 Task: Change  the formatting of the data to Which is Greater than 10 In conditional formating, put the option 'Red Text. 'add another formatting option Format As Table, insert the option Light Gray, Table style light 1 In the sheet   Stellar Sales log book
Action: Mouse moved to (824, 146)
Screenshot: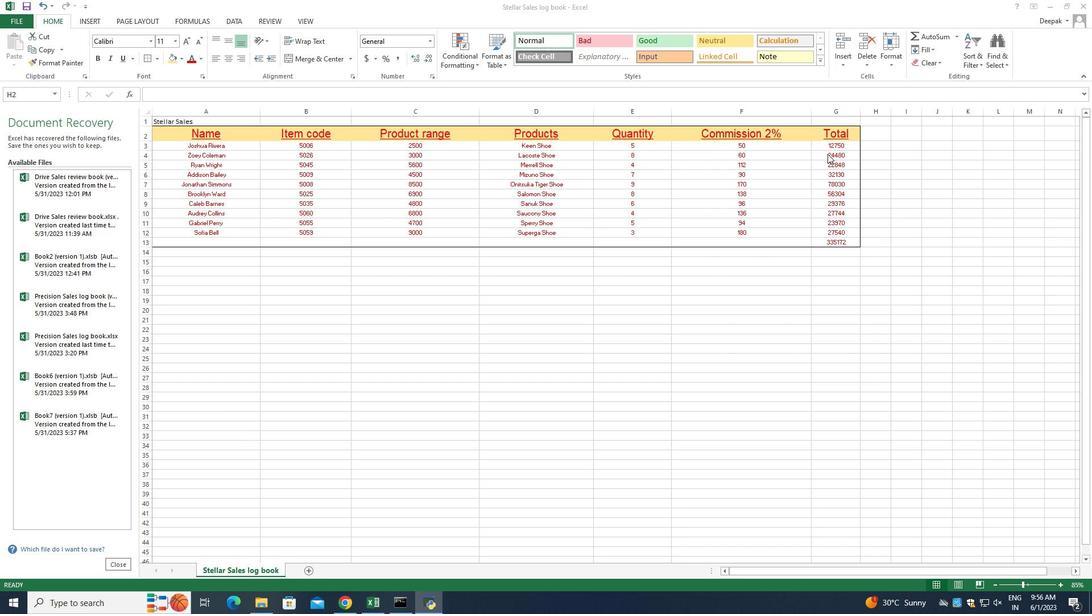 
Action: Mouse pressed left at (824, 146)
Screenshot: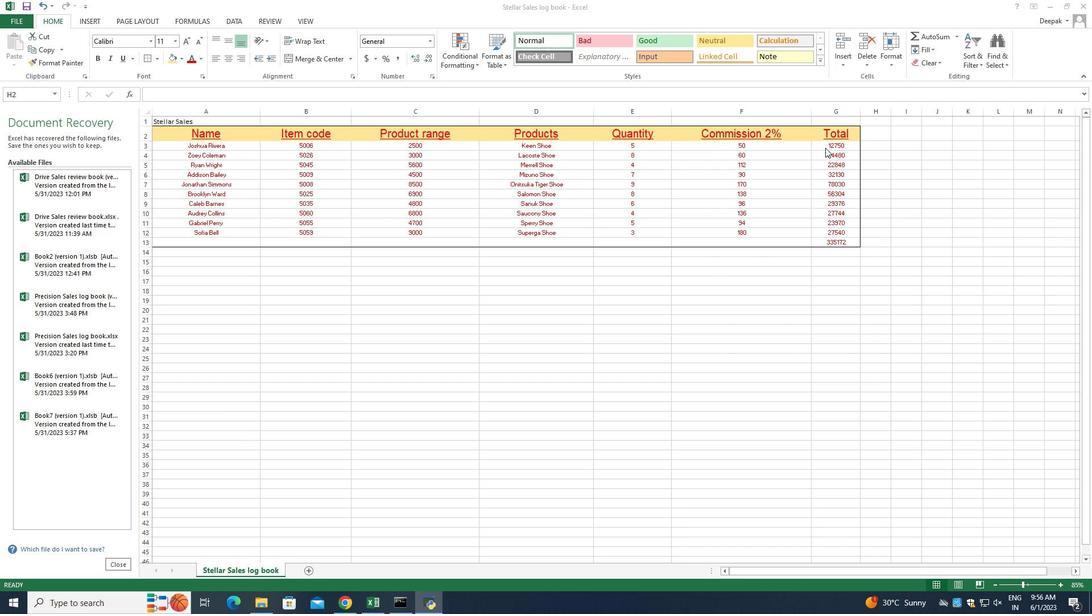 
Action: Mouse moved to (828, 149)
Screenshot: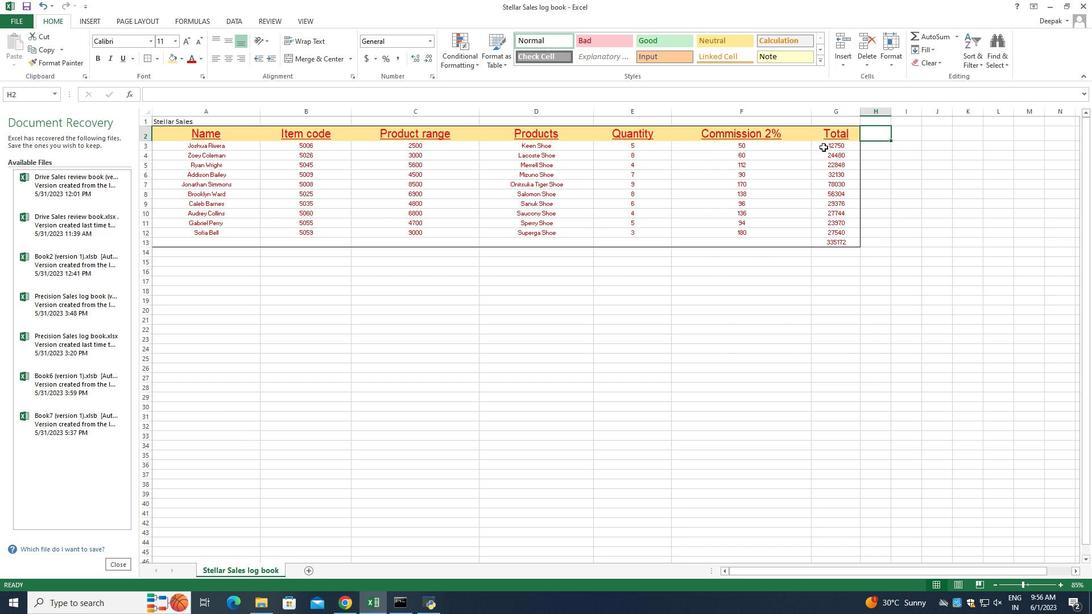 
Action: Mouse pressed left at (828, 149)
Screenshot: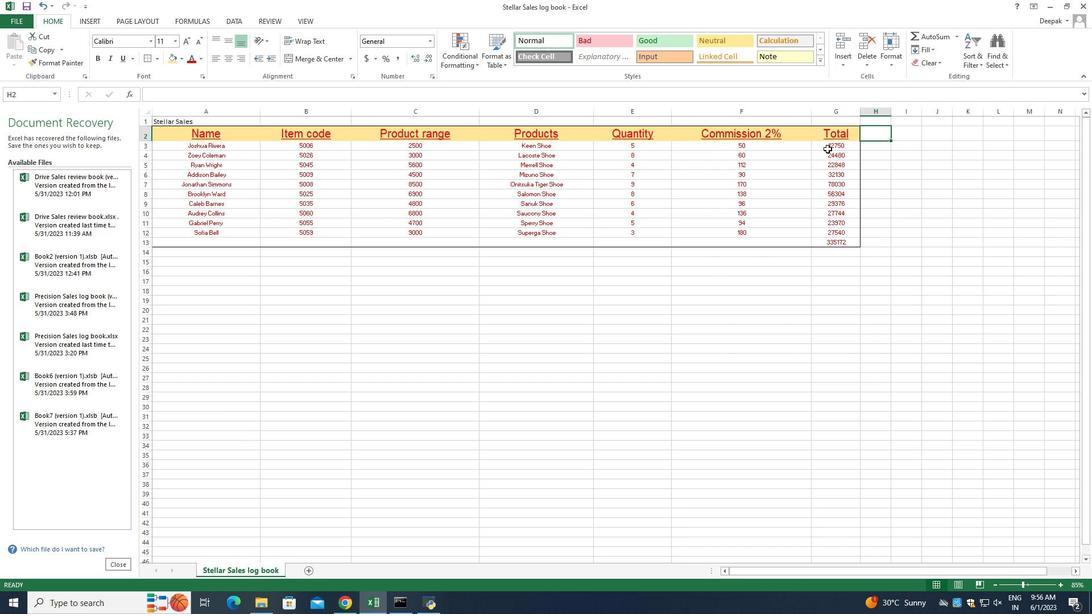 
Action: Mouse moved to (825, 145)
Screenshot: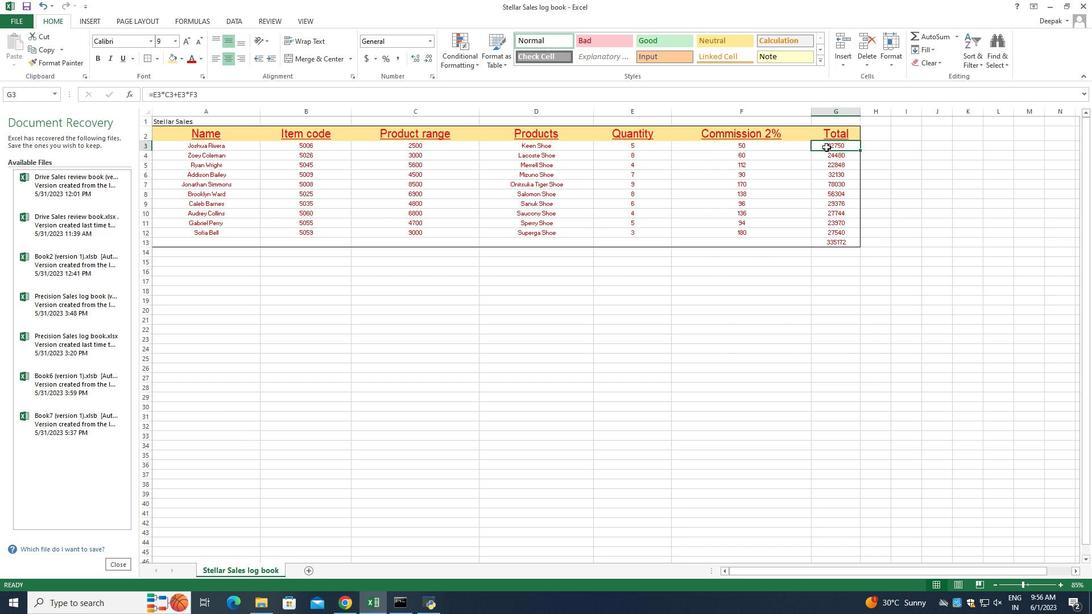 
Action: Mouse pressed left at (825, 145)
Screenshot: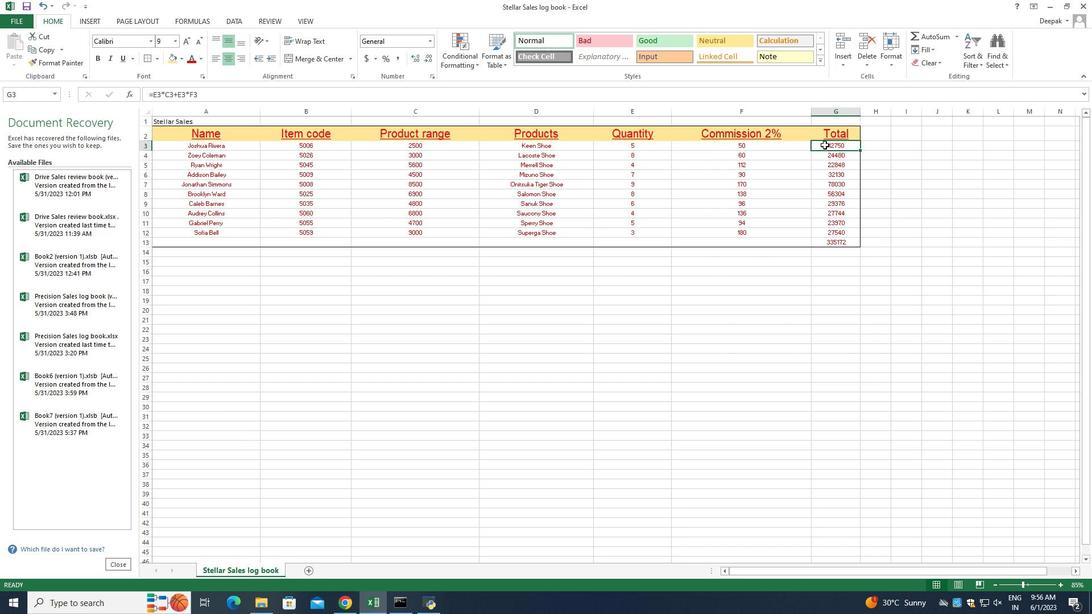 
Action: Mouse moved to (477, 64)
Screenshot: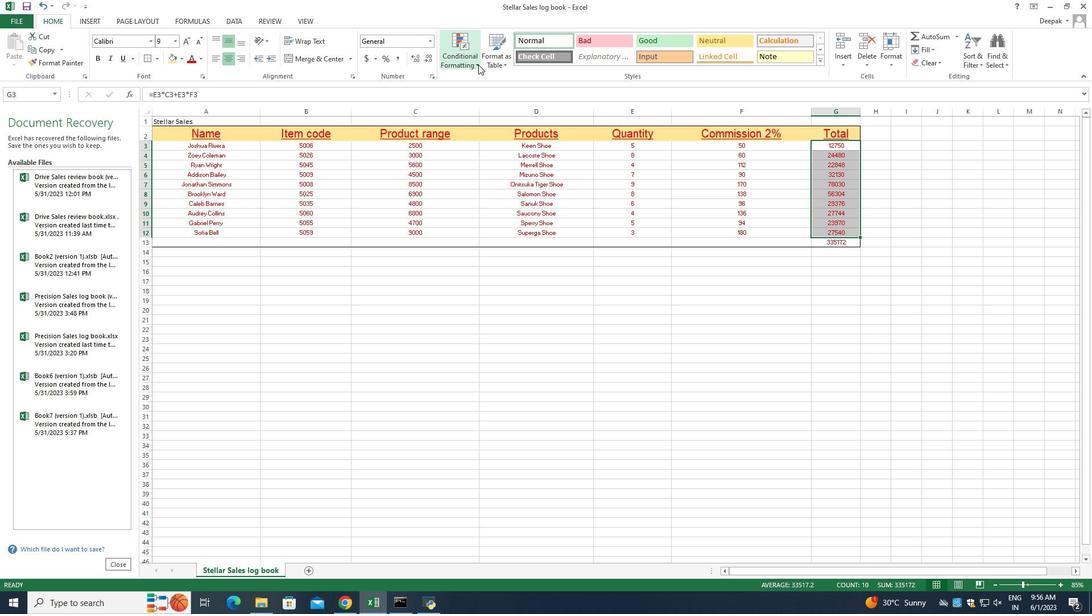 
Action: Mouse pressed left at (477, 64)
Screenshot: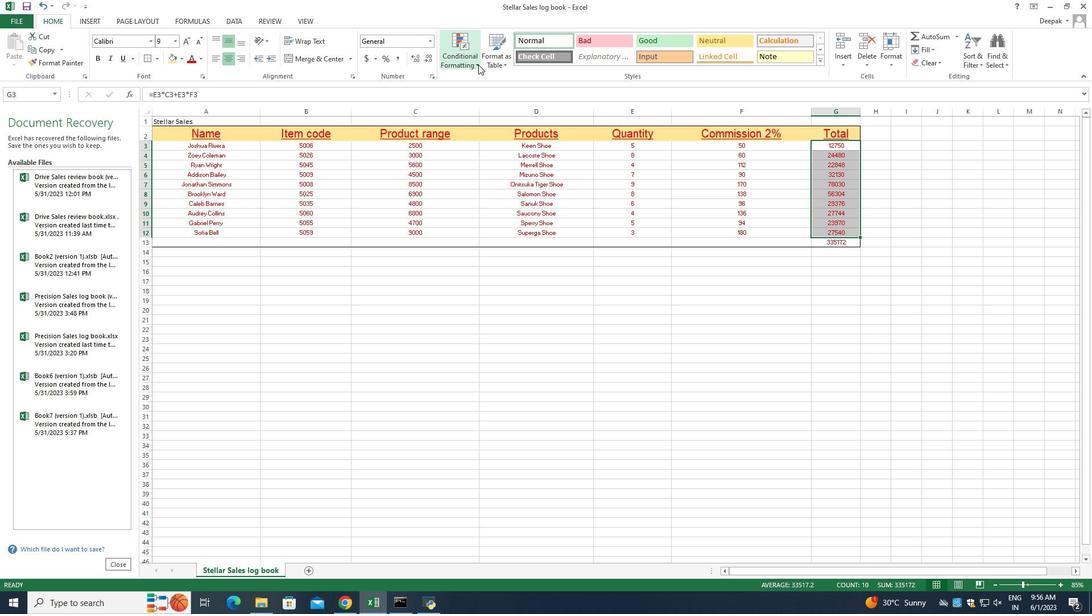 
Action: Mouse moved to (477, 76)
Screenshot: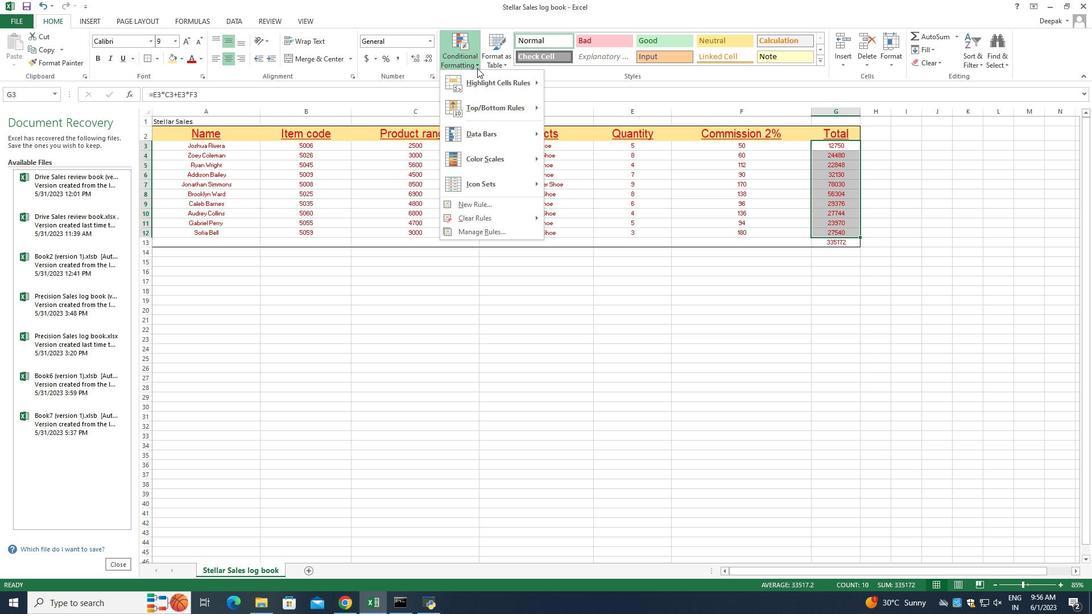 
Action: Mouse pressed left at (477, 76)
Screenshot: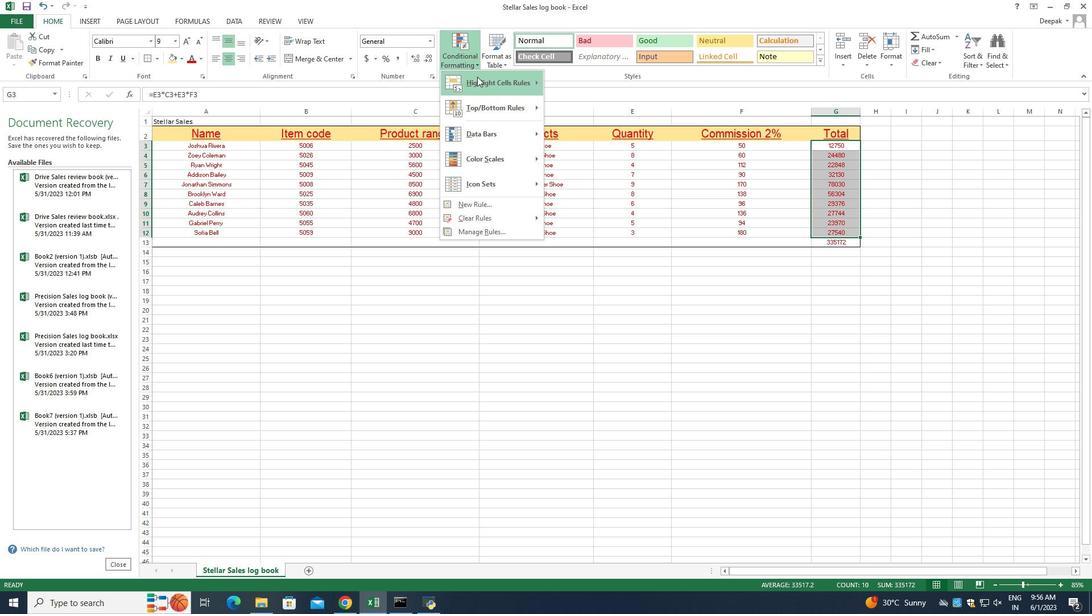 
Action: Mouse moved to (589, 86)
Screenshot: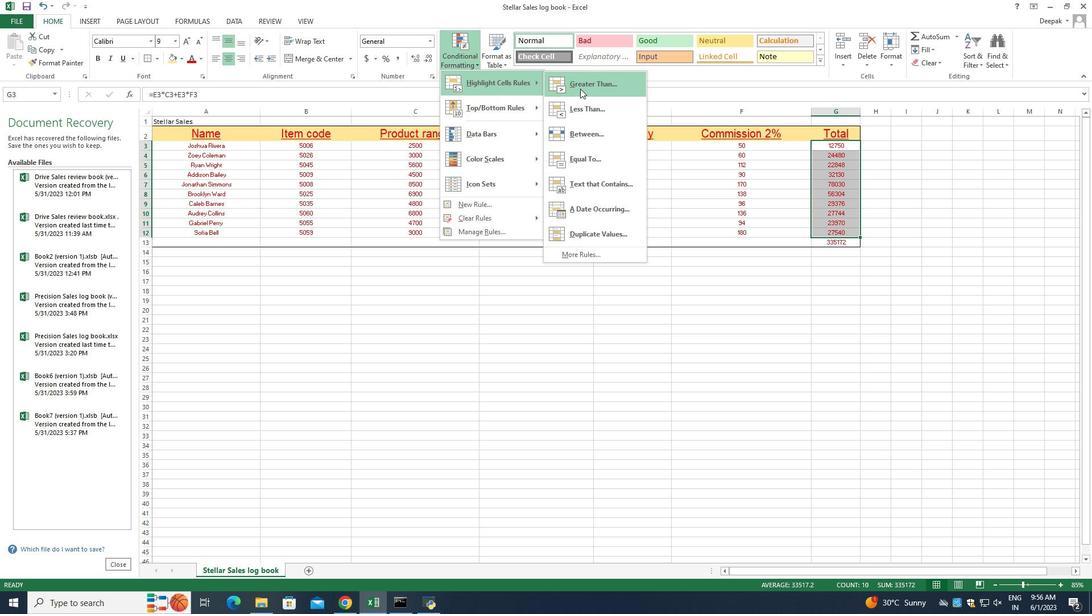 
Action: Mouse pressed left at (589, 86)
Screenshot: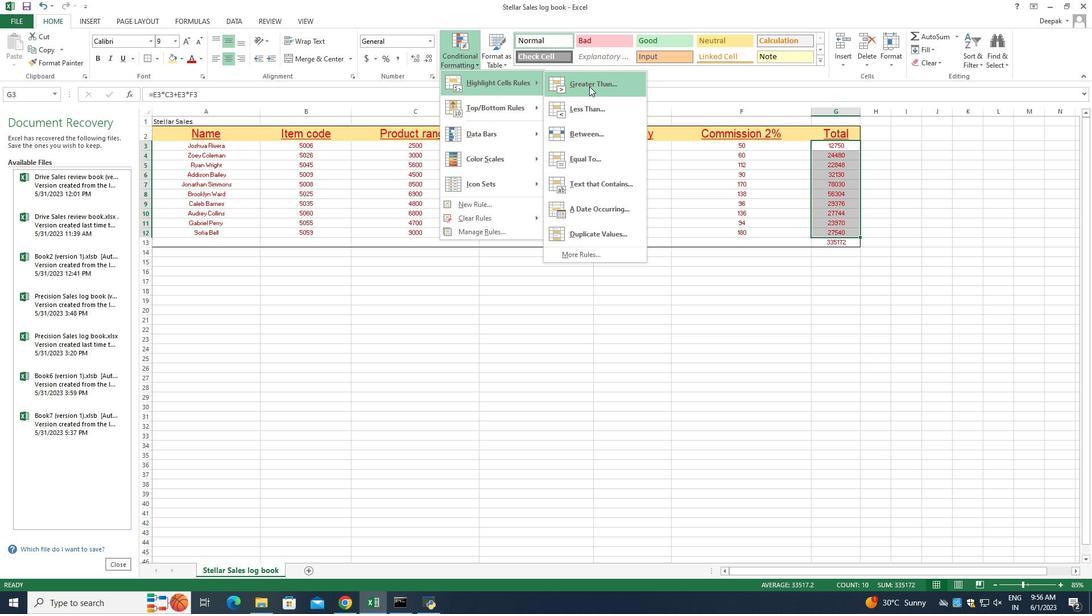 
Action: Mouse moved to (241, 319)
Screenshot: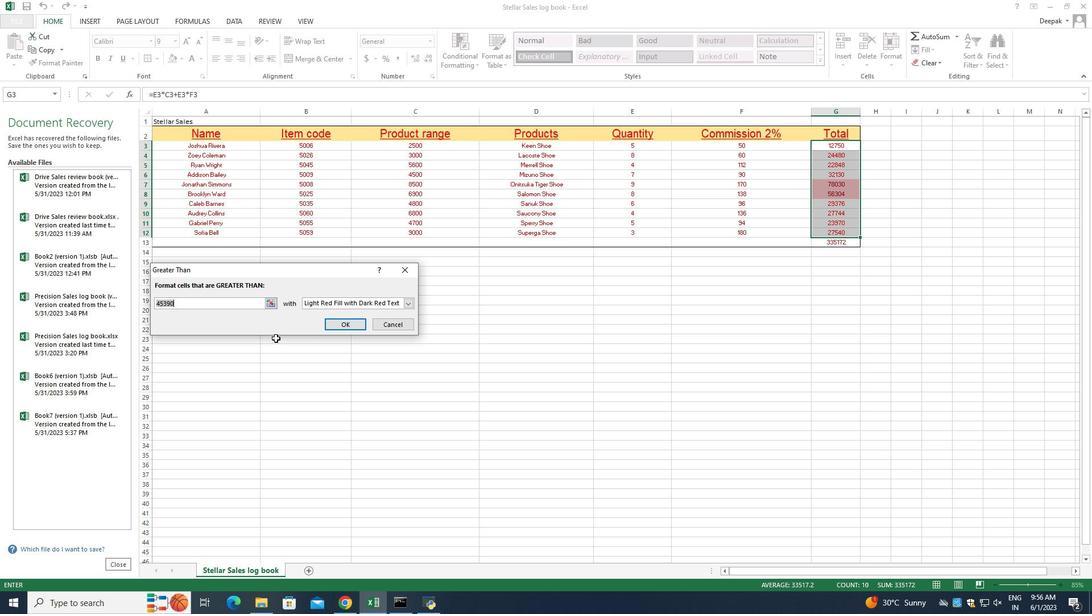 
Action: Key pressed 10
Screenshot: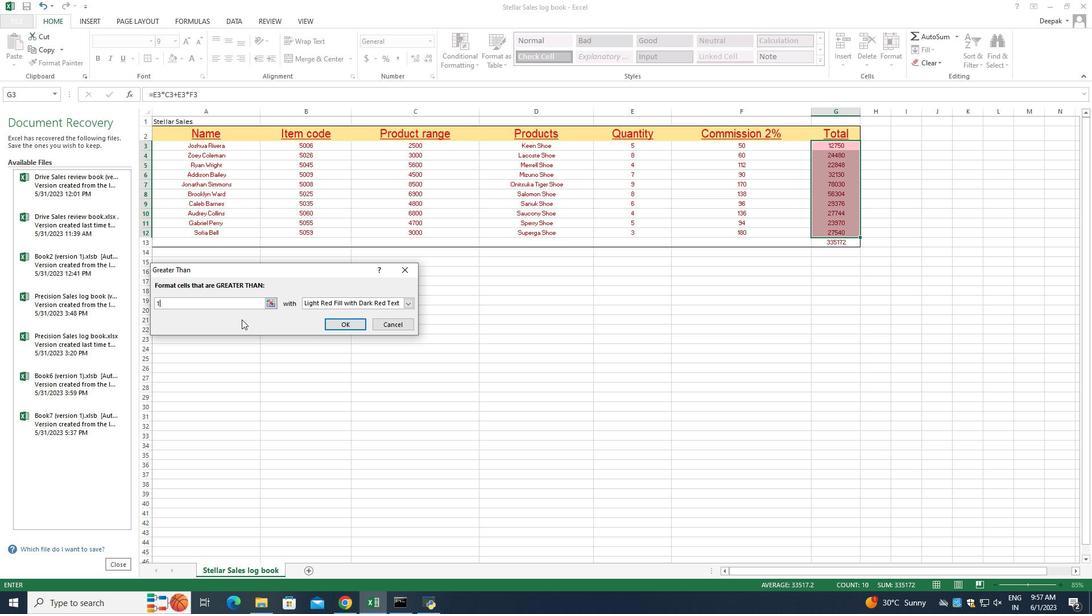 
Action: Mouse moved to (405, 303)
Screenshot: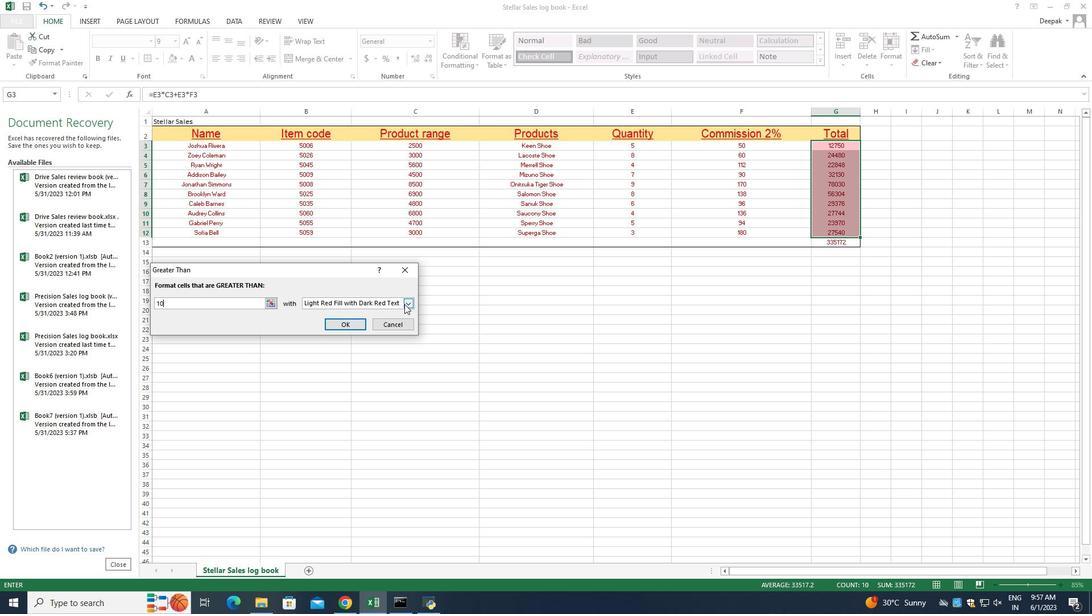 
Action: Mouse pressed left at (405, 303)
Screenshot: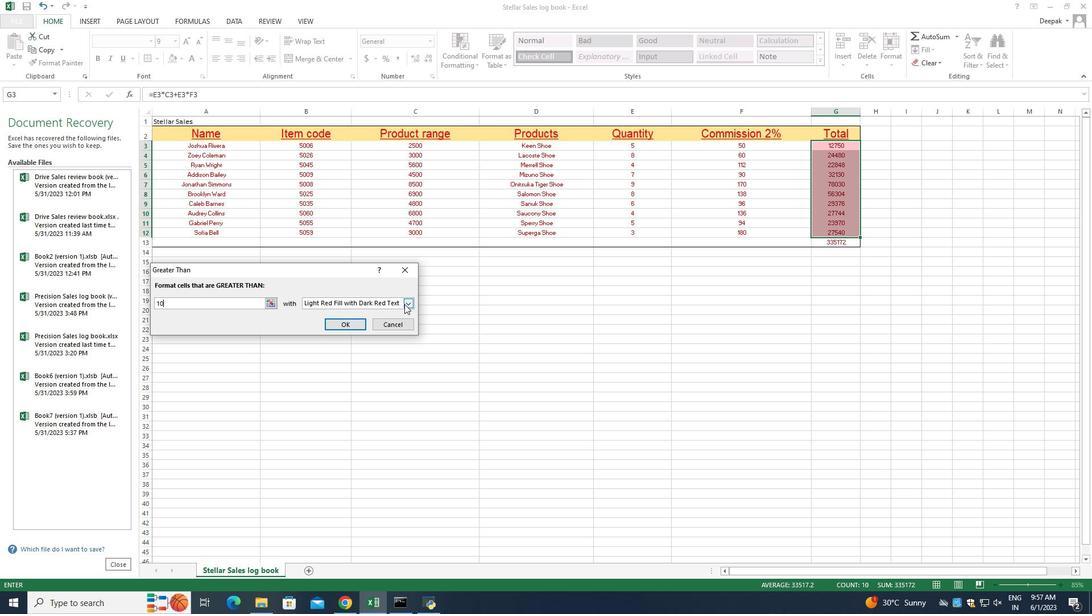 
Action: Mouse moved to (360, 344)
Screenshot: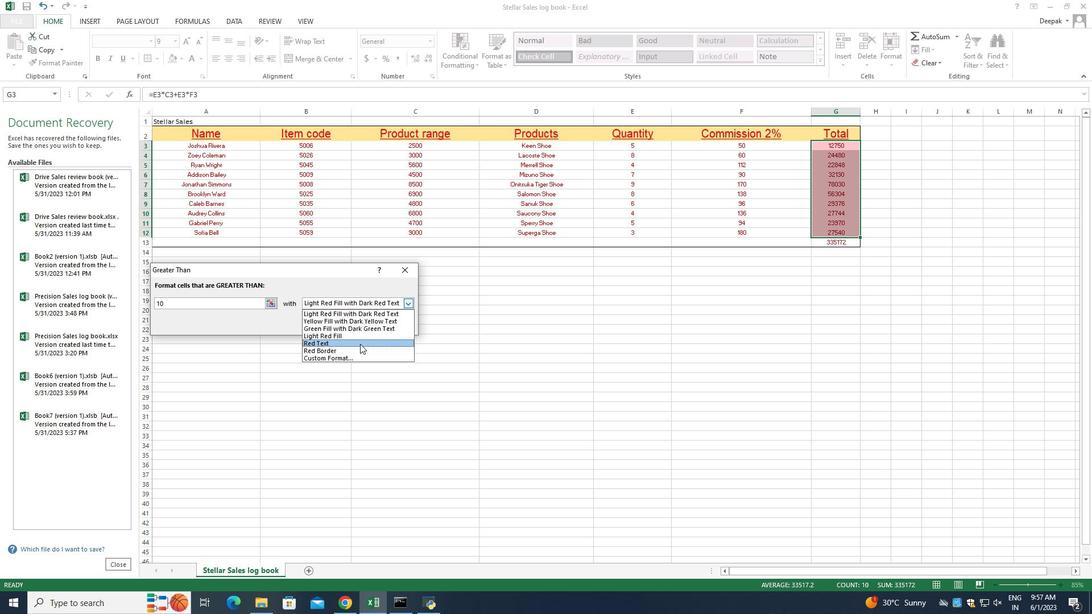 
Action: Mouse pressed left at (360, 344)
Screenshot: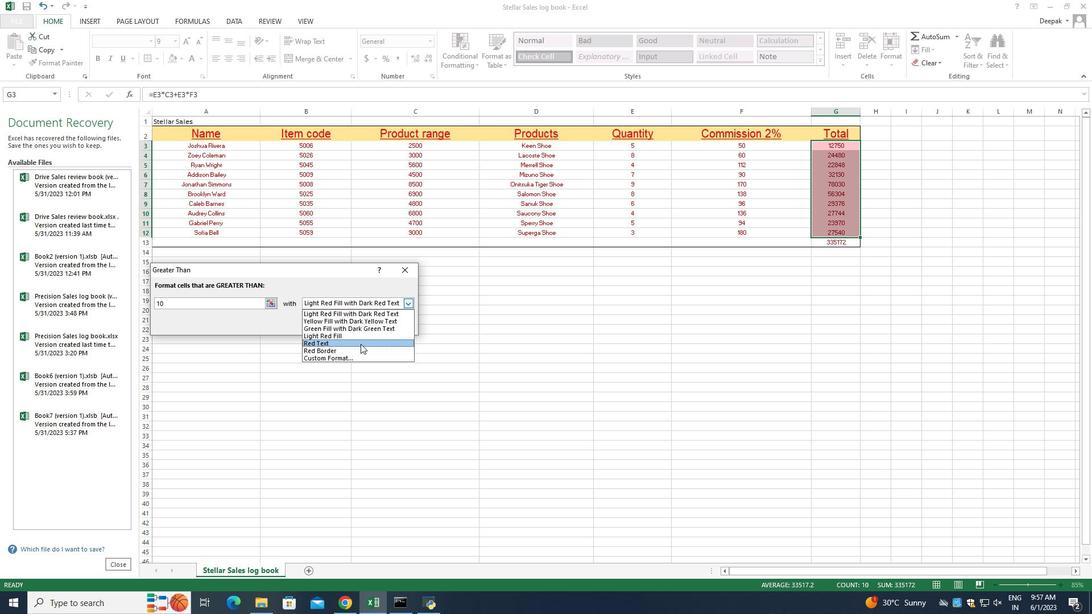 
Action: Mouse moved to (347, 327)
Screenshot: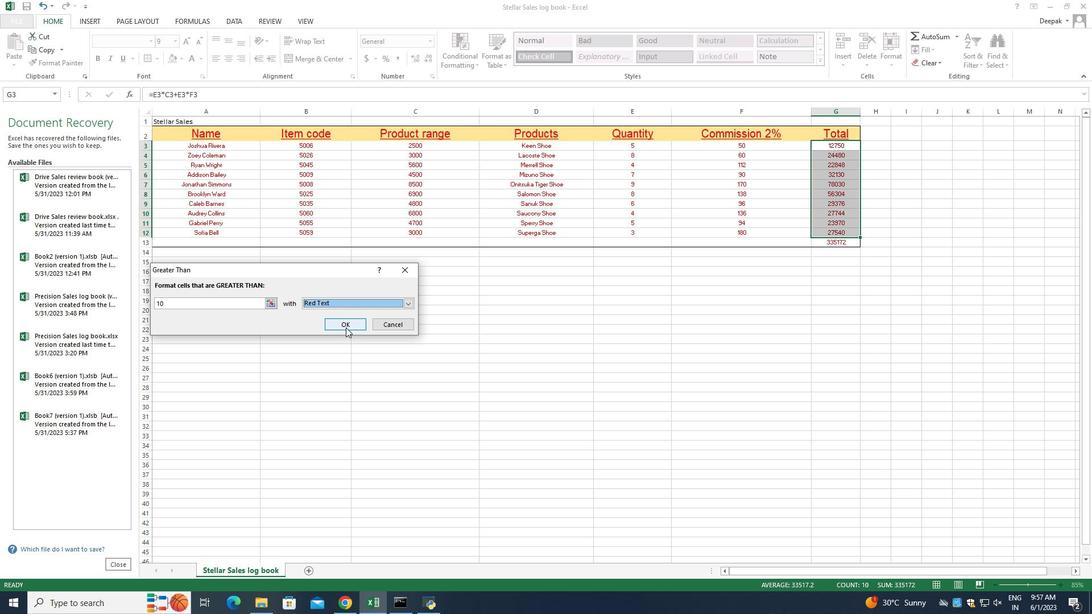 
Action: Mouse pressed left at (347, 327)
Screenshot: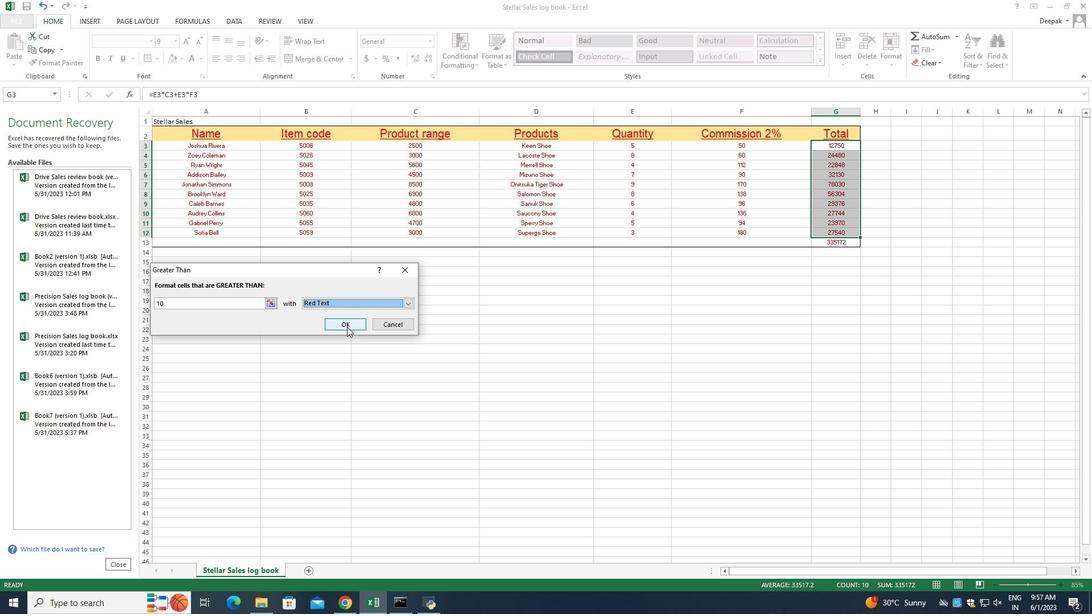 
Action: Mouse moved to (886, 195)
Screenshot: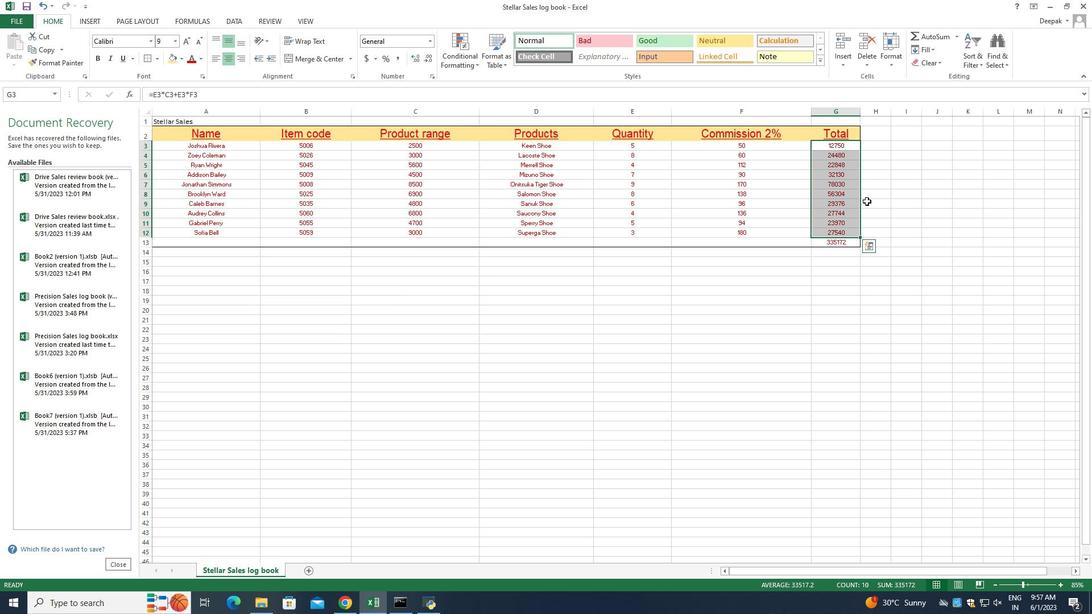 
Action: Mouse pressed left at (886, 195)
Screenshot: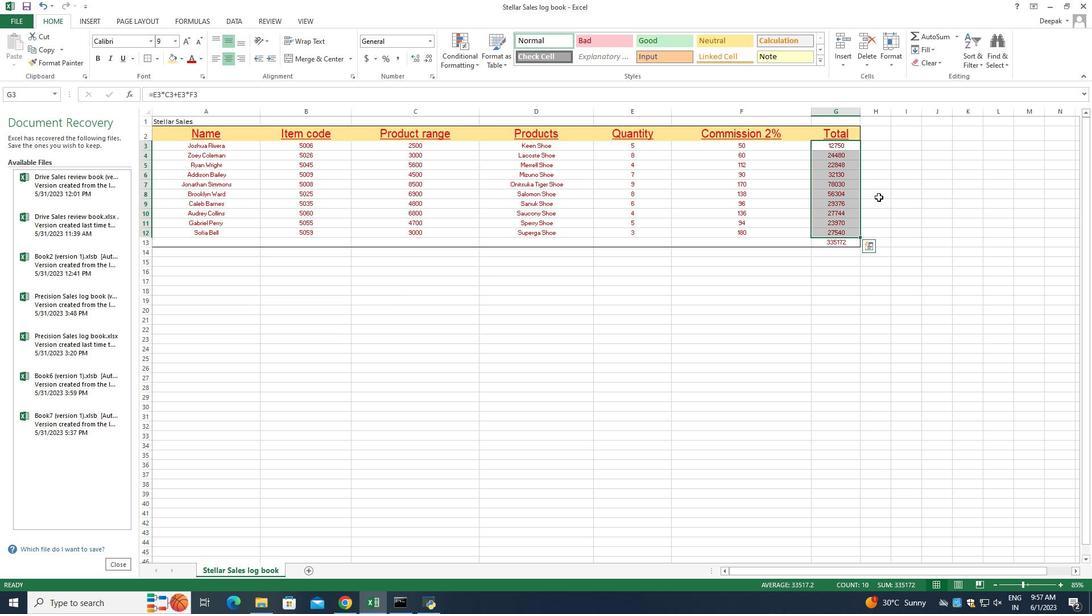 
Action: Mouse moved to (824, 145)
Screenshot: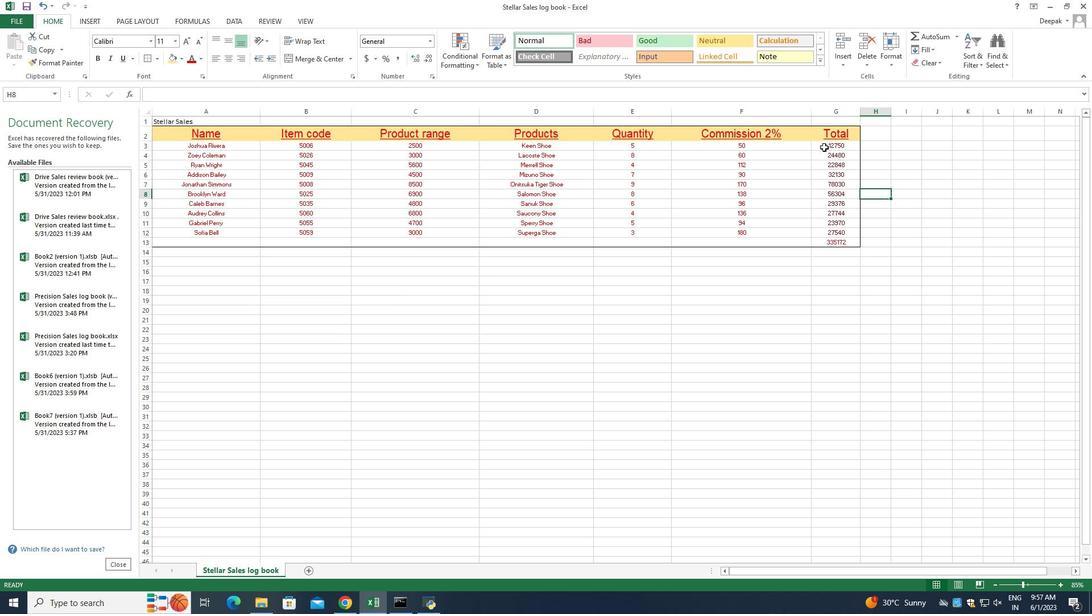 
Action: Mouse pressed left at (824, 145)
Screenshot: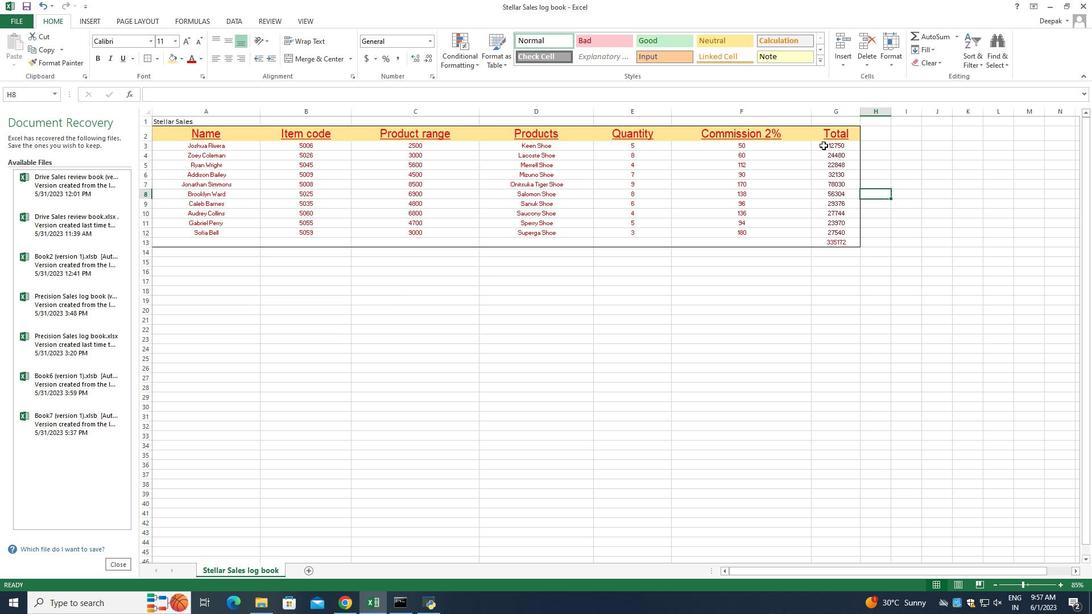 
Action: Mouse moved to (505, 65)
Screenshot: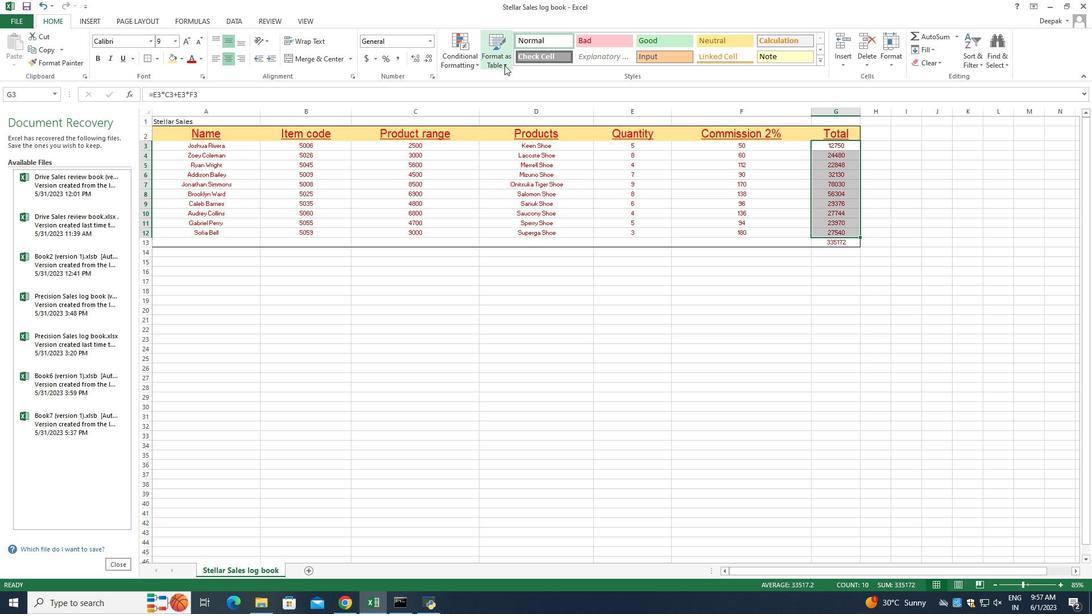 
Action: Mouse pressed left at (505, 65)
Screenshot: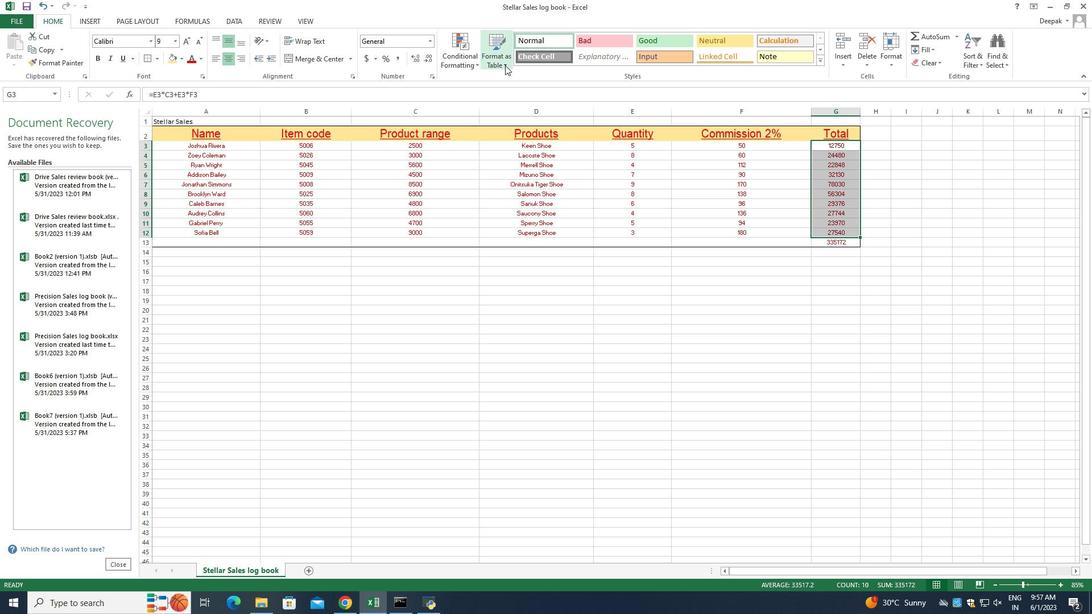 
Action: Mouse moved to (494, 96)
Screenshot: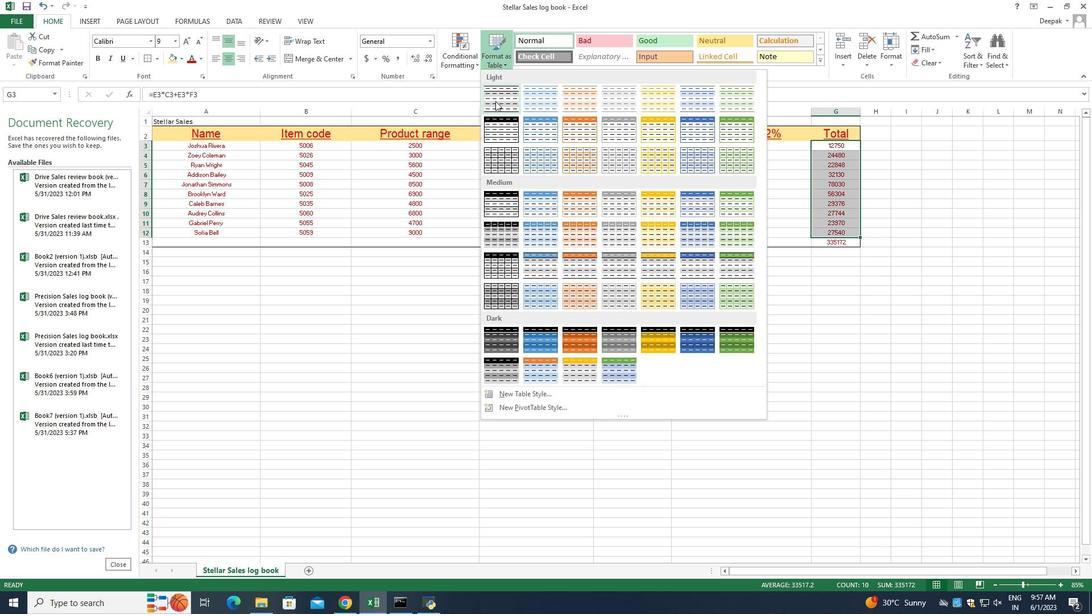 
Action: Mouse pressed left at (494, 96)
Screenshot: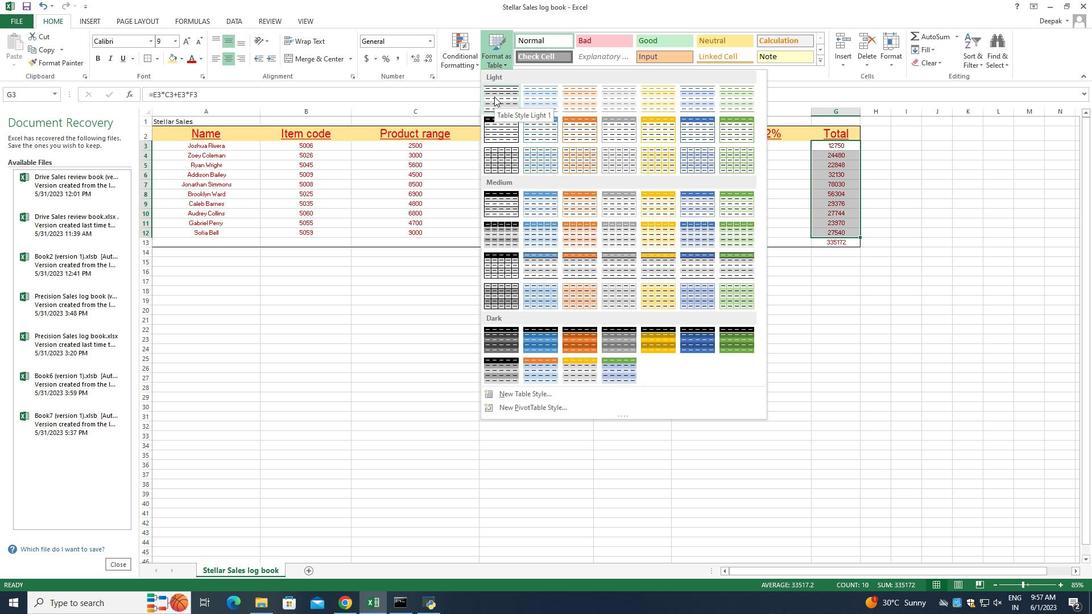 
Action: Mouse moved to (236, 282)
Screenshot: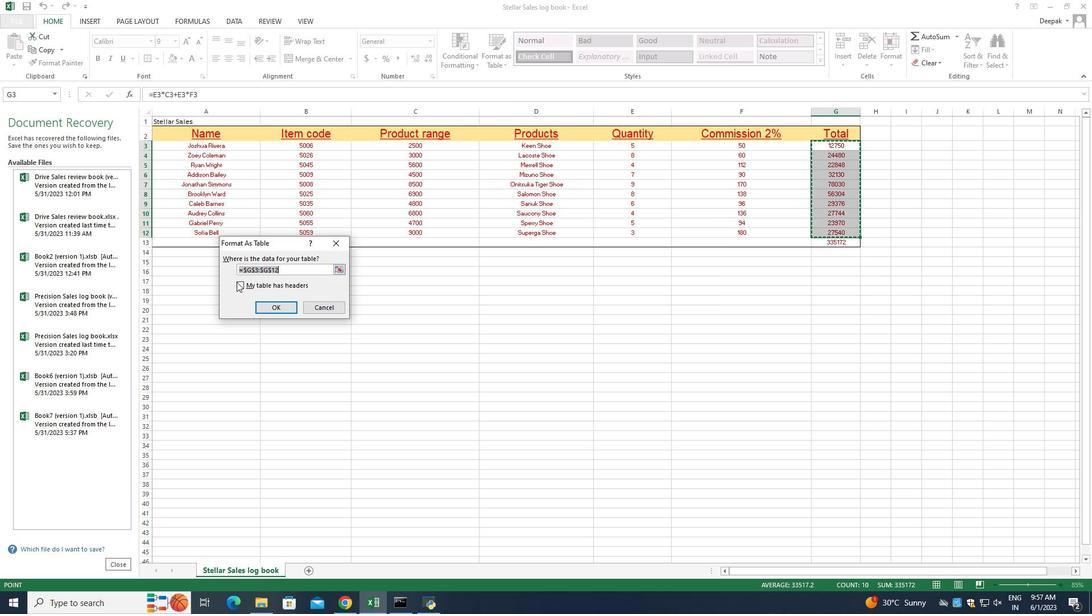 
Action: Mouse pressed left at (236, 282)
Screenshot: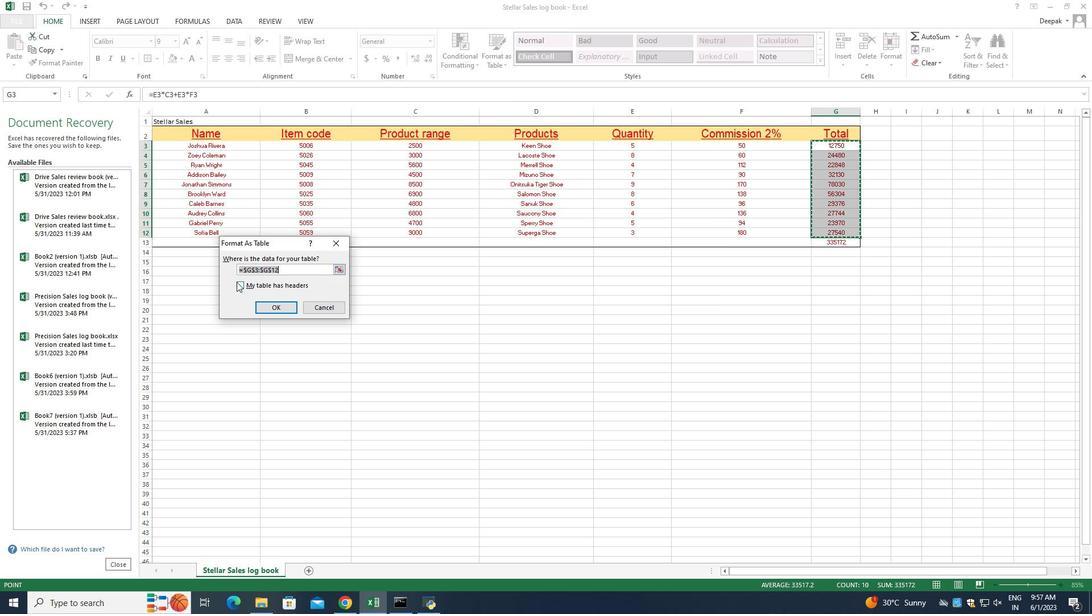 
Action: Mouse moved to (284, 307)
Screenshot: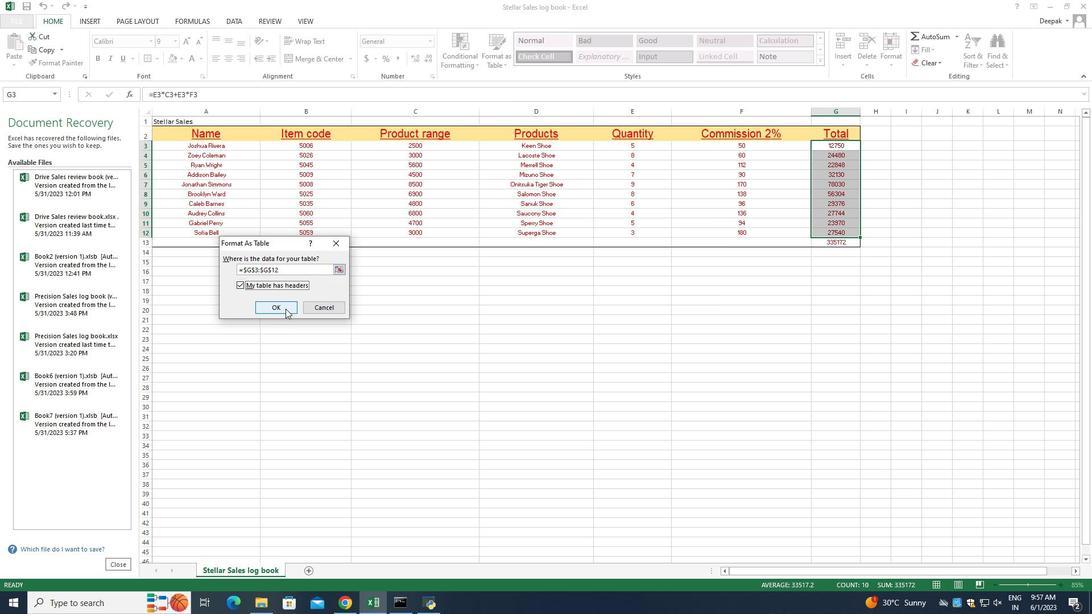 
Action: Mouse pressed left at (284, 307)
Screenshot: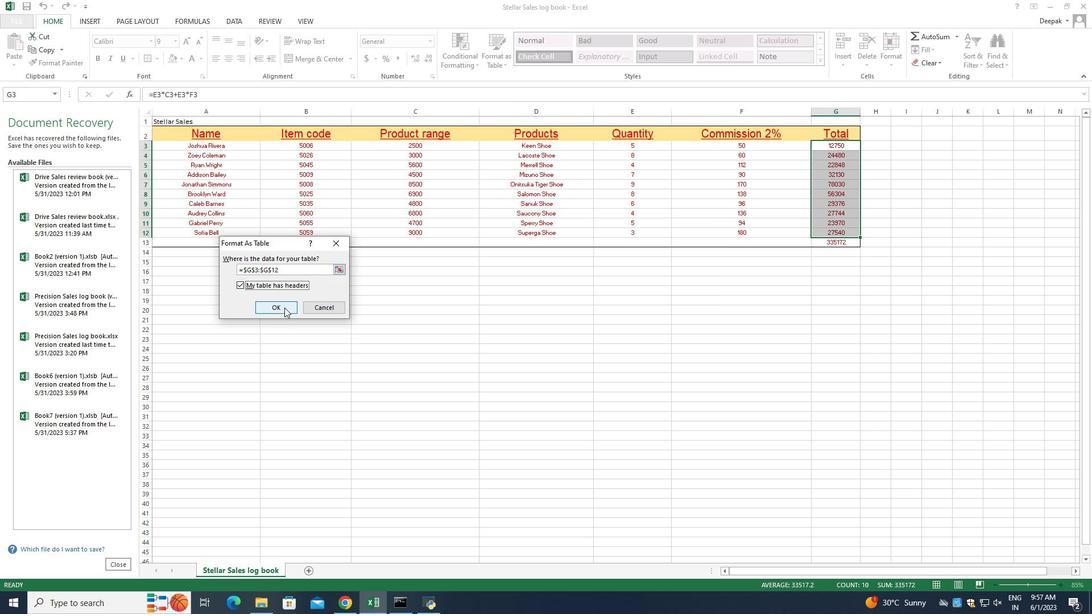 
Action: Mouse moved to (516, 330)
Screenshot: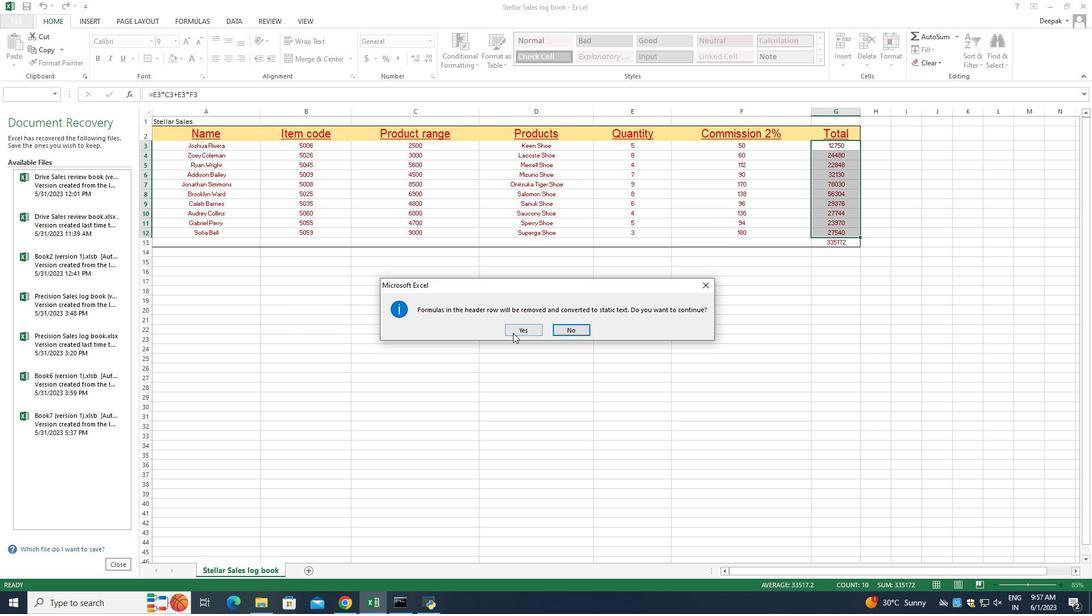 
Action: Mouse pressed left at (516, 330)
Screenshot: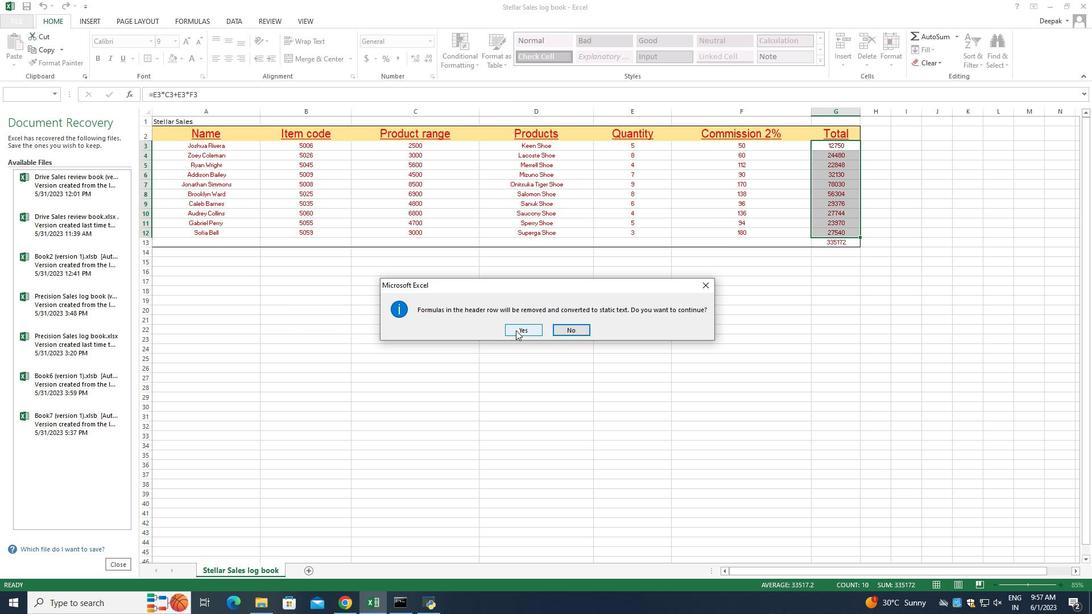 
Action: Mouse moved to (911, 222)
Screenshot: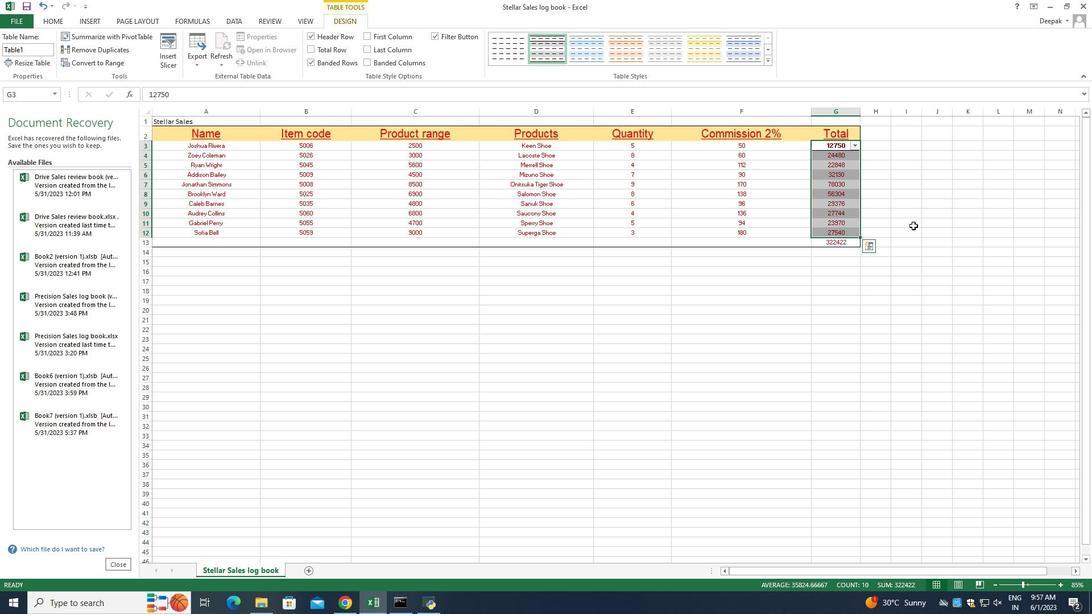 
Action: Mouse pressed left at (911, 222)
Screenshot: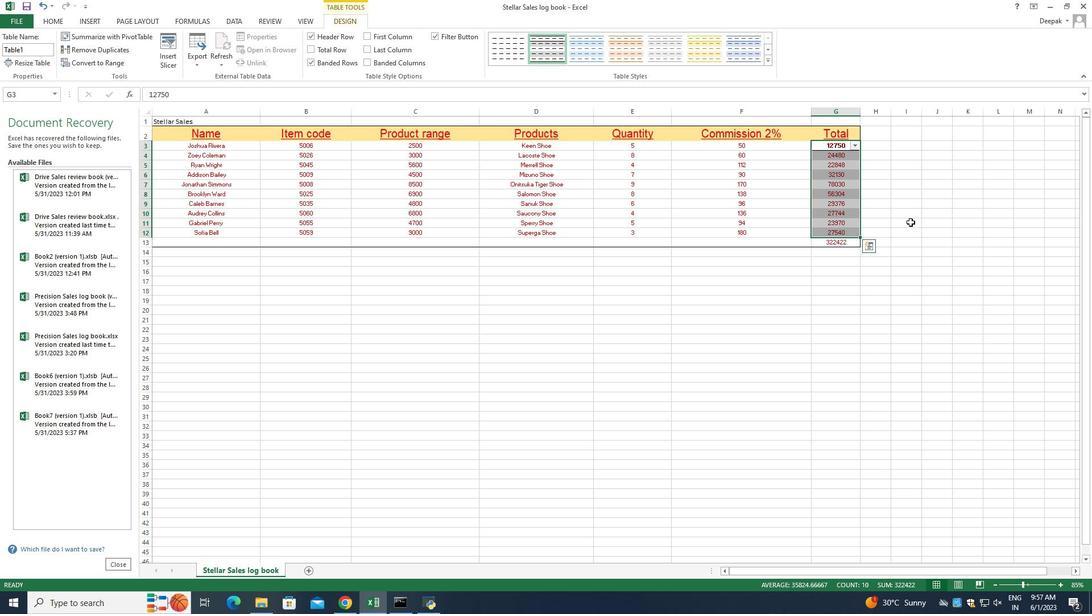 
Action: Mouse moved to (533, 274)
Screenshot: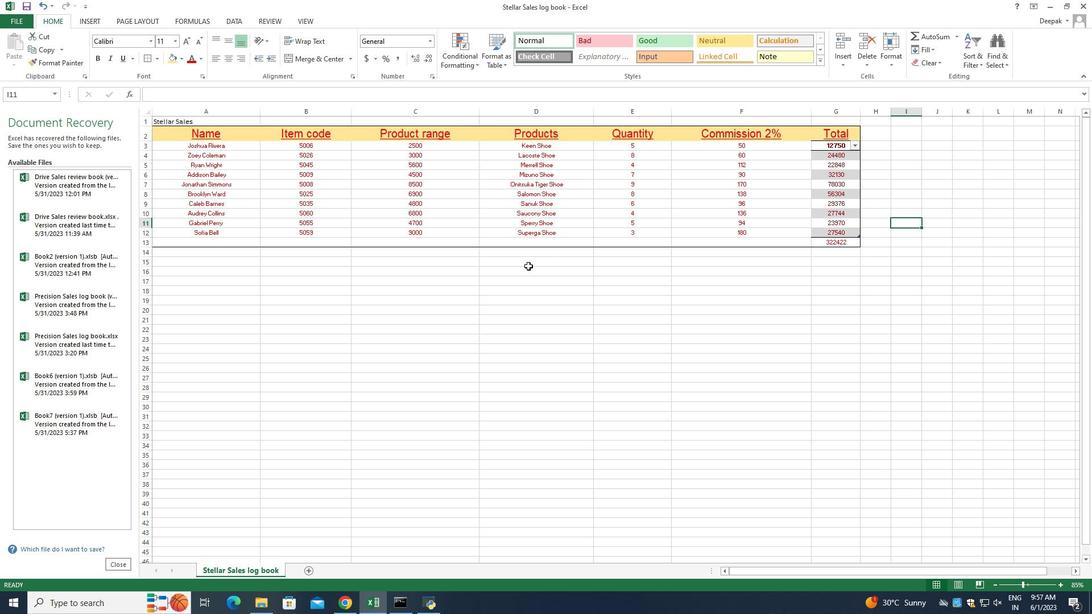 
Action: Mouse scrolled (533, 275) with delta (0, 0)
Screenshot: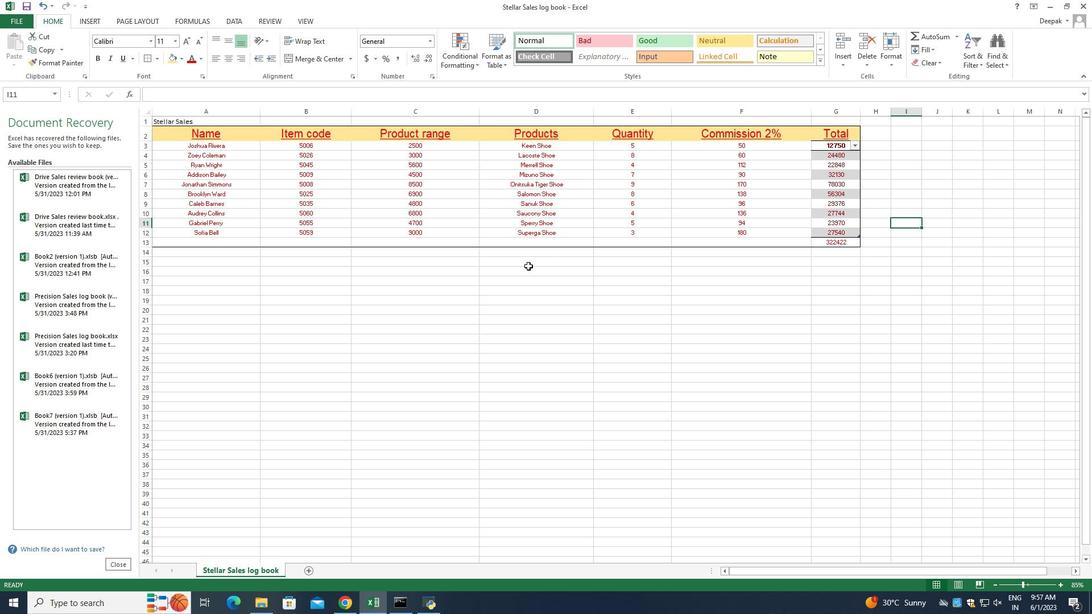 
Action: Mouse moved to (534, 276)
Screenshot: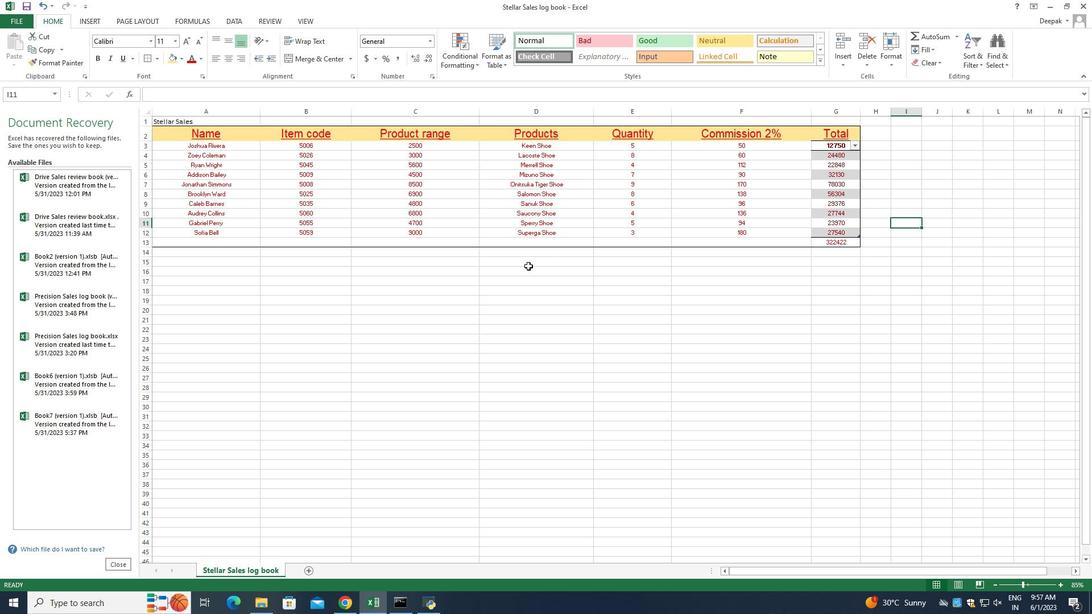 
Action: Mouse scrolled (534, 276) with delta (0, 0)
Screenshot: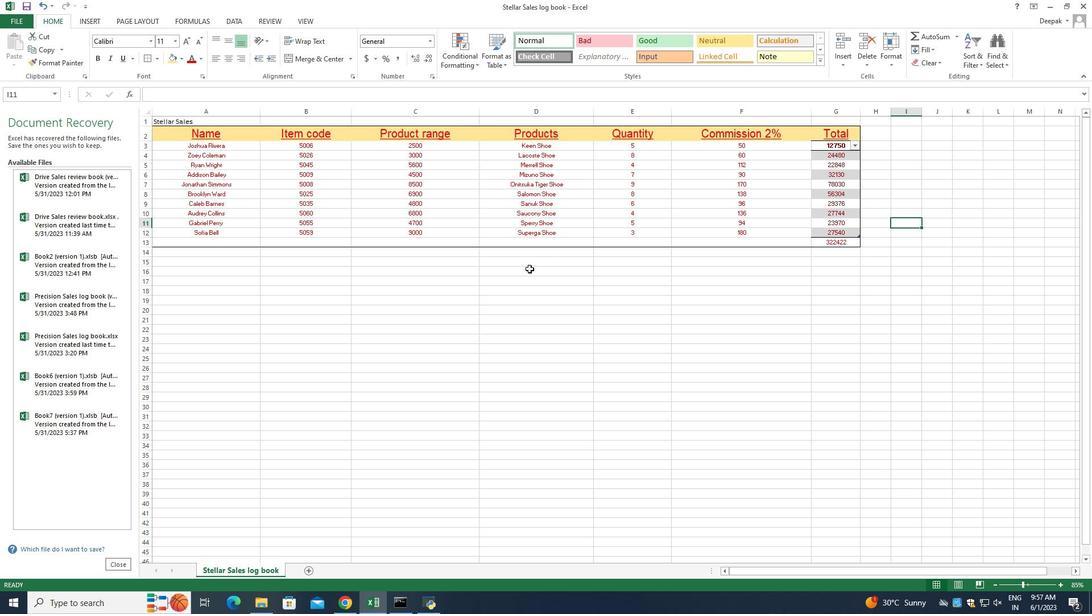 
Action: Mouse scrolled (534, 276) with delta (0, 0)
Screenshot: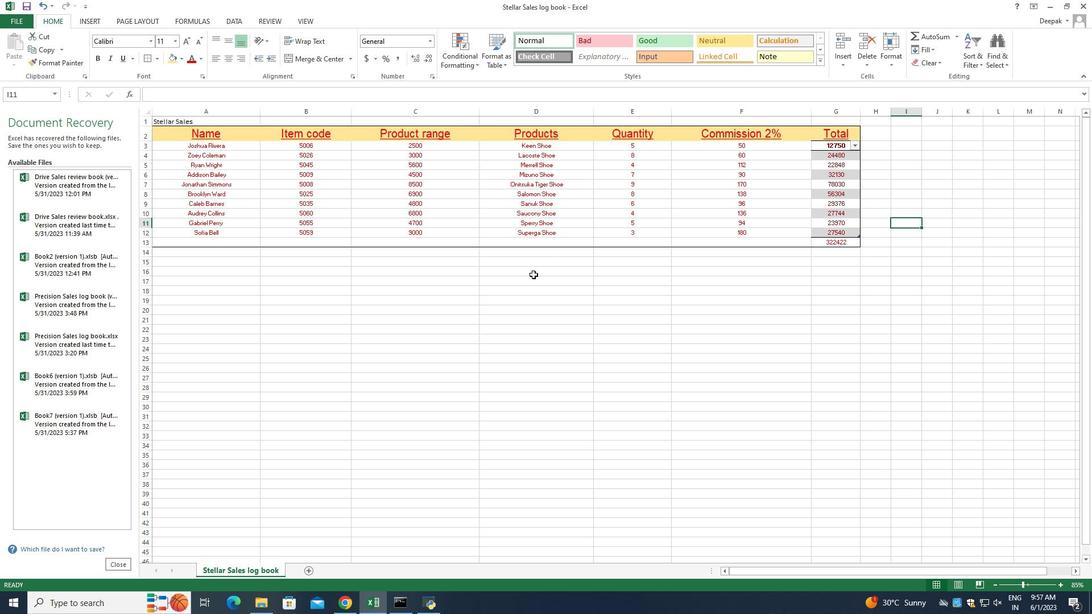
Action: Mouse scrolled (534, 276) with delta (0, 0)
Screenshot: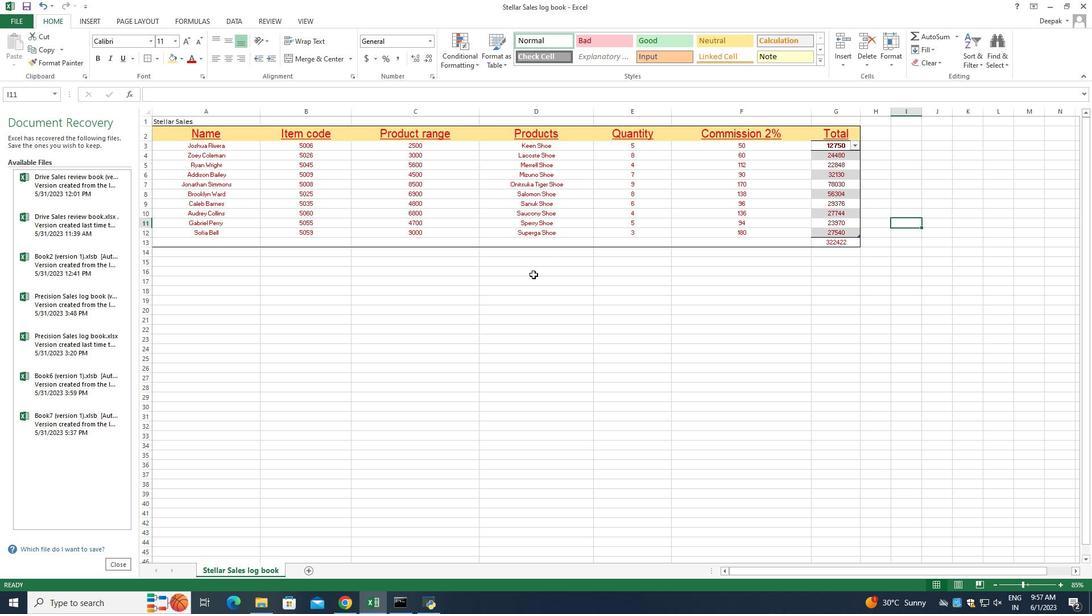 
Action: Mouse moved to (432, 282)
Screenshot: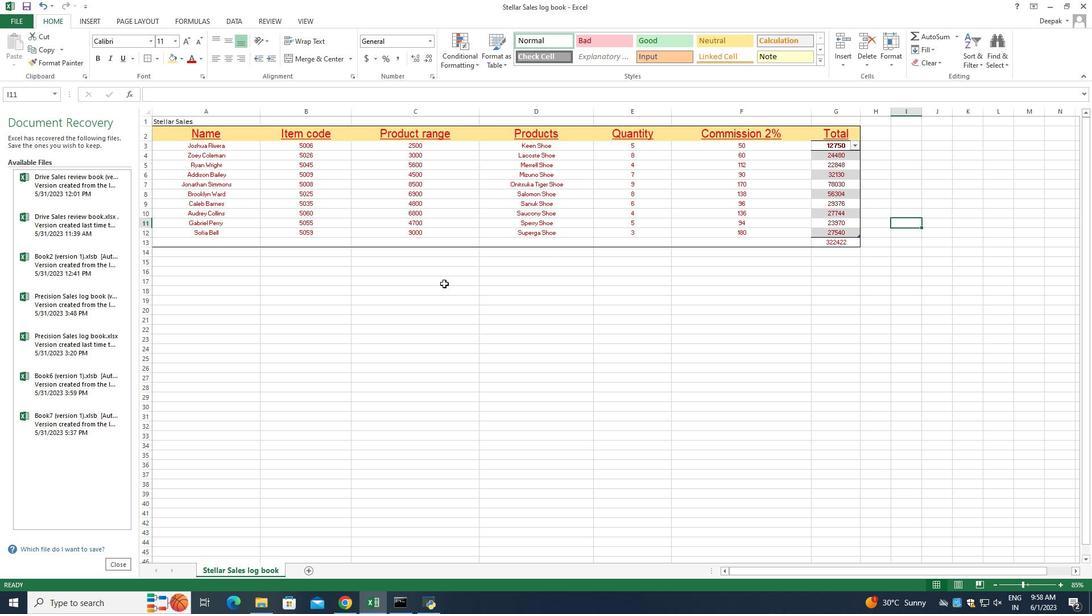 
Action: Mouse scrolled (432, 281) with delta (0, 0)
Screenshot: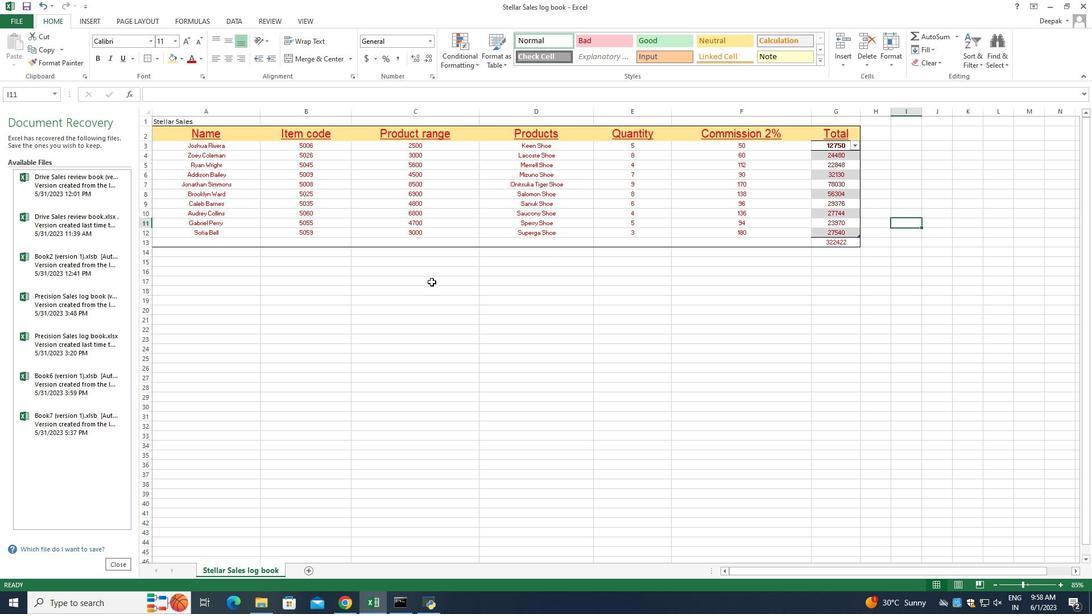 
Action: Mouse moved to (432, 281)
Screenshot: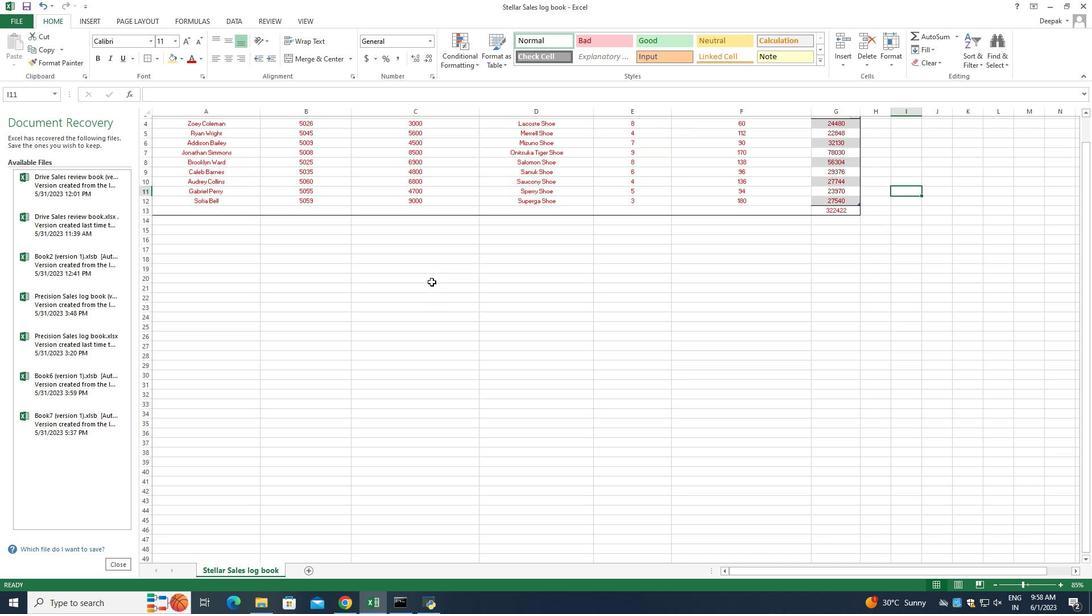 
Action: Mouse scrolled (432, 282) with delta (0, 0)
Screenshot: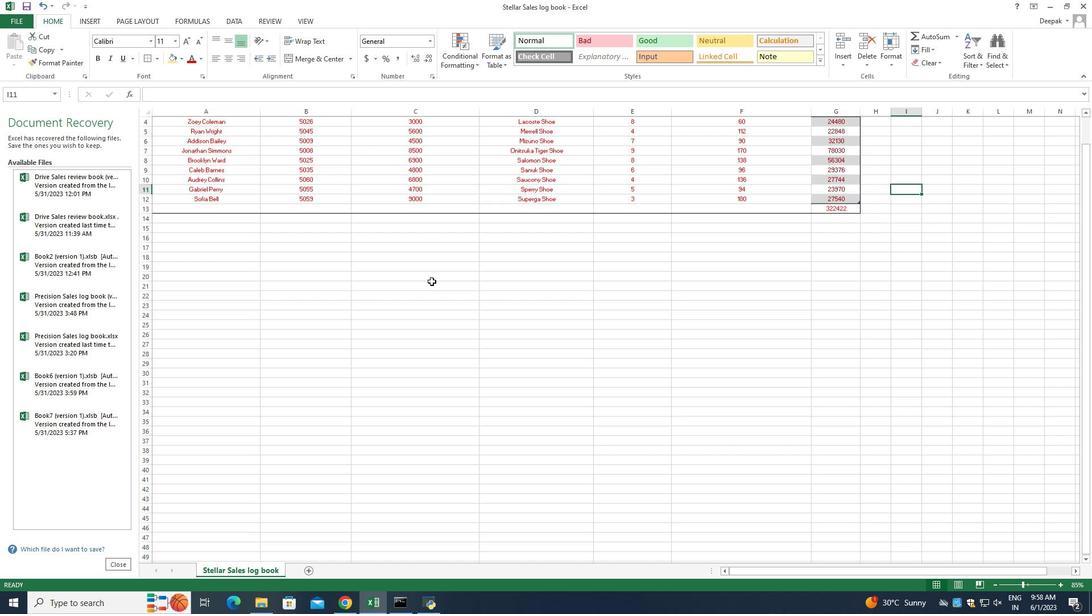 
Action: Mouse scrolled (432, 282) with delta (0, 0)
Screenshot: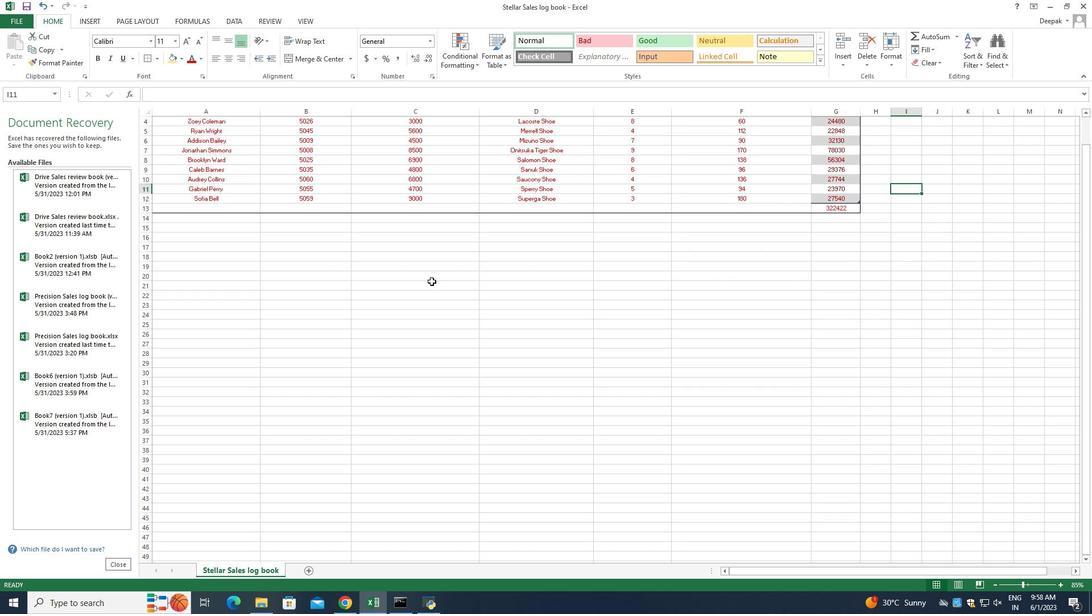 
Action: Mouse scrolled (432, 282) with delta (0, 0)
Screenshot: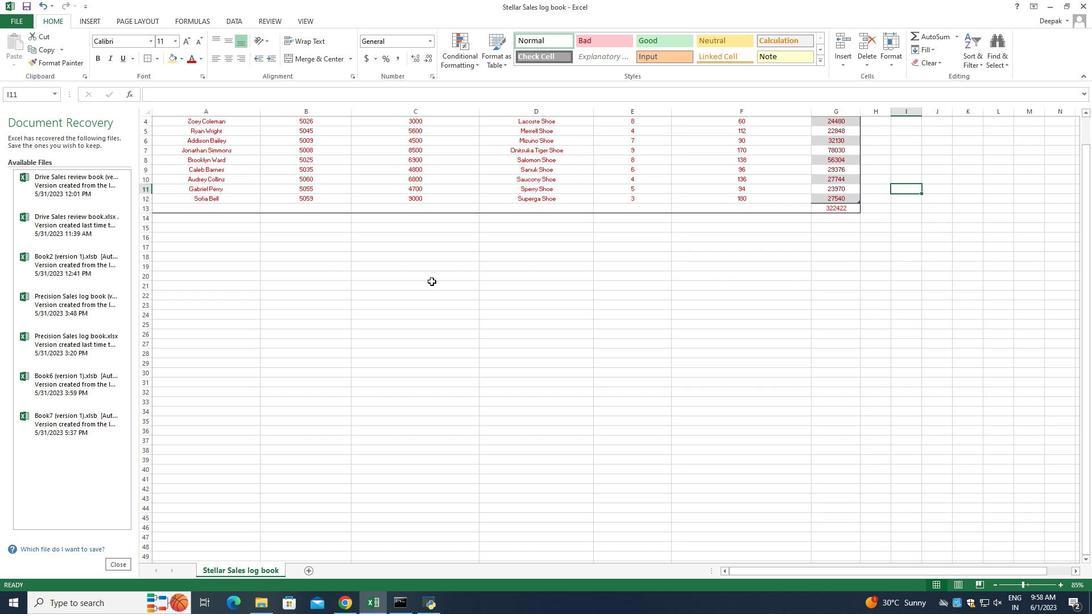 
Action: Mouse scrolled (432, 282) with delta (0, 0)
Screenshot: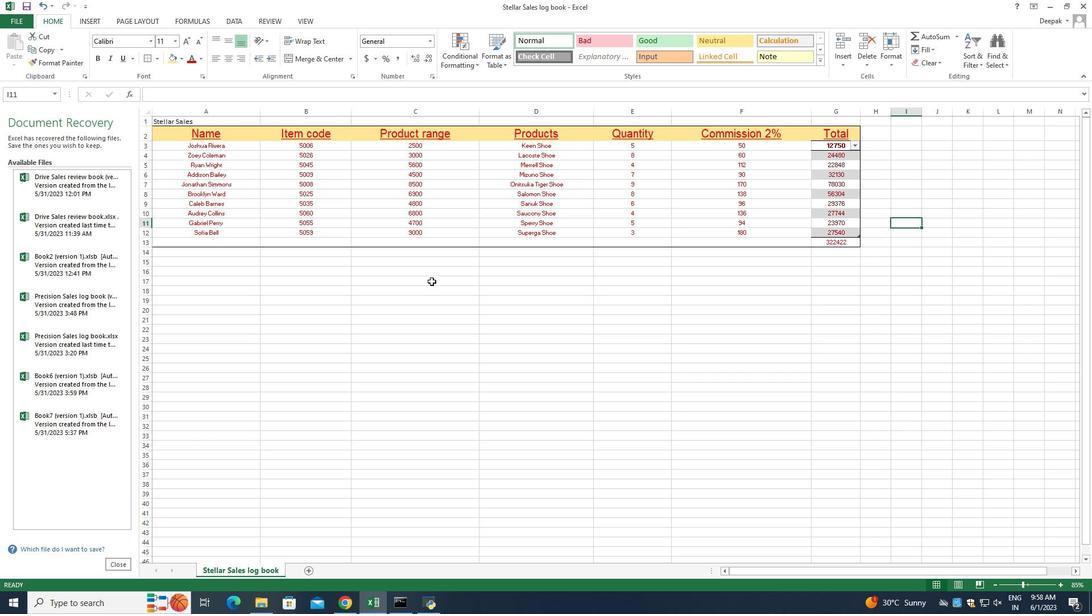 
Action: Mouse scrolled (432, 282) with delta (0, 0)
Screenshot: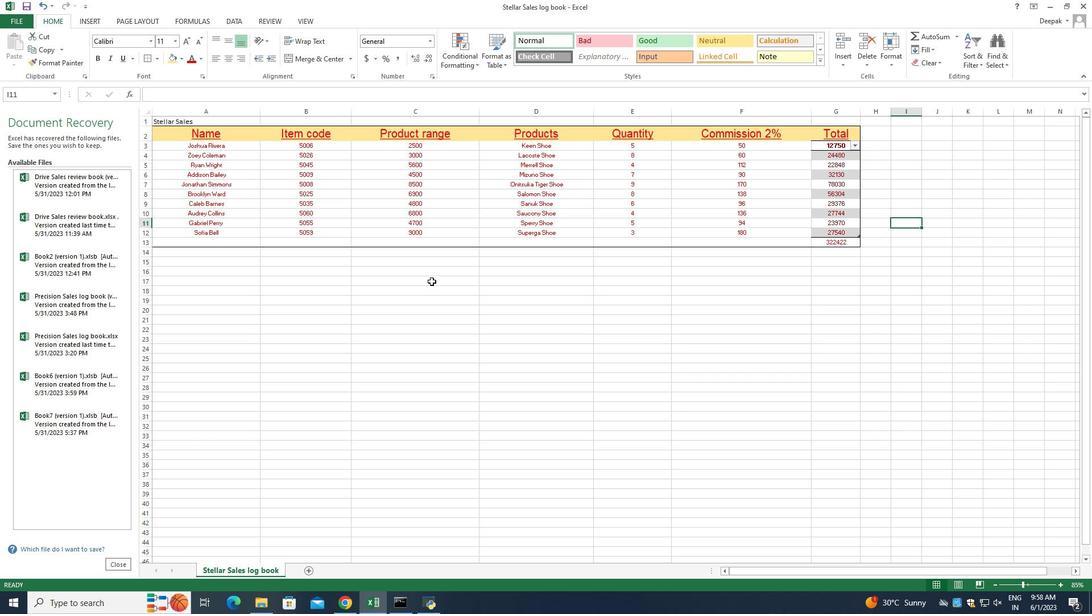
Action: Mouse scrolled (432, 282) with delta (0, 0)
Screenshot: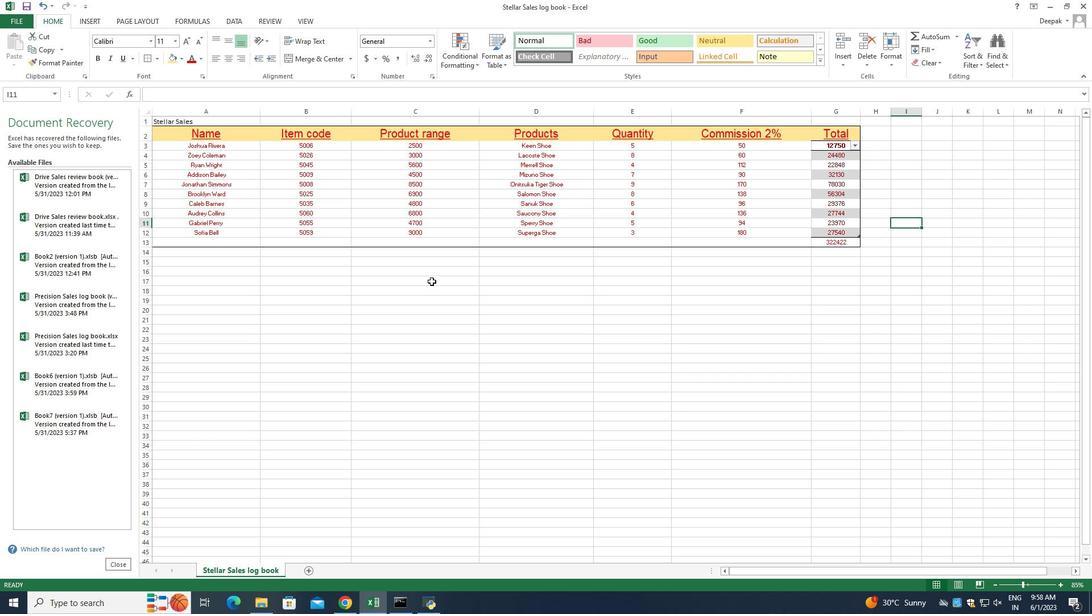 
Action: Mouse scrolled (432, 282) with delta (0, 0)
Screenshot: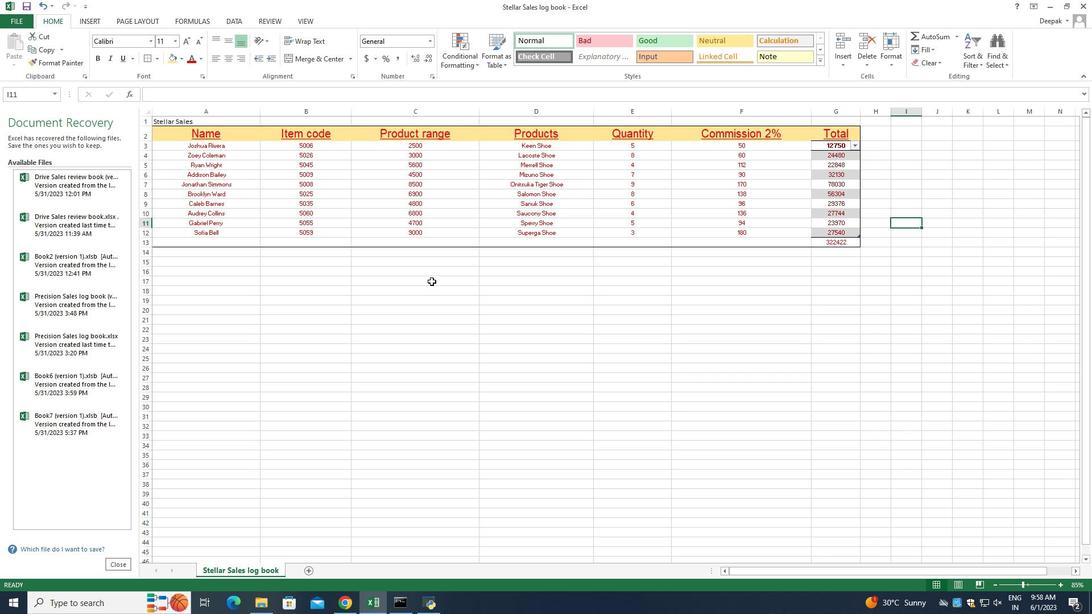 
